 Task: Create a due date automation trigger when advanced on, on the monday after a card is due add dates due in more than 1 working days at 11:00 AM.
Action: Mouse moved to (1070, 90)
Screenshot: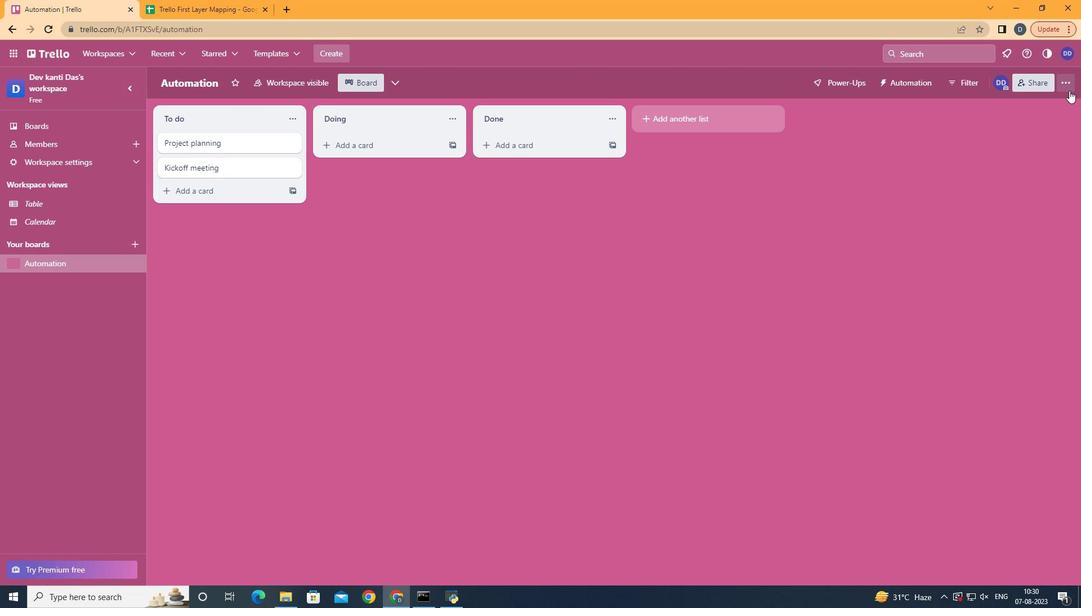 
Action: Mouse pressed left at (1070, 90)
Screenshot: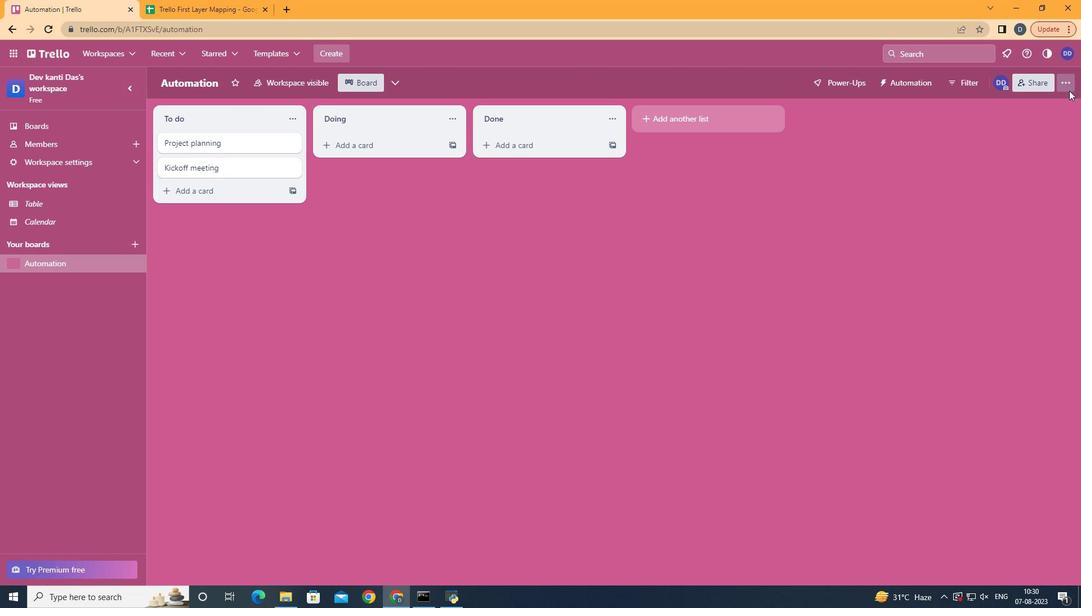 
Action: Mouse moved to (989, 233)
Screenshot: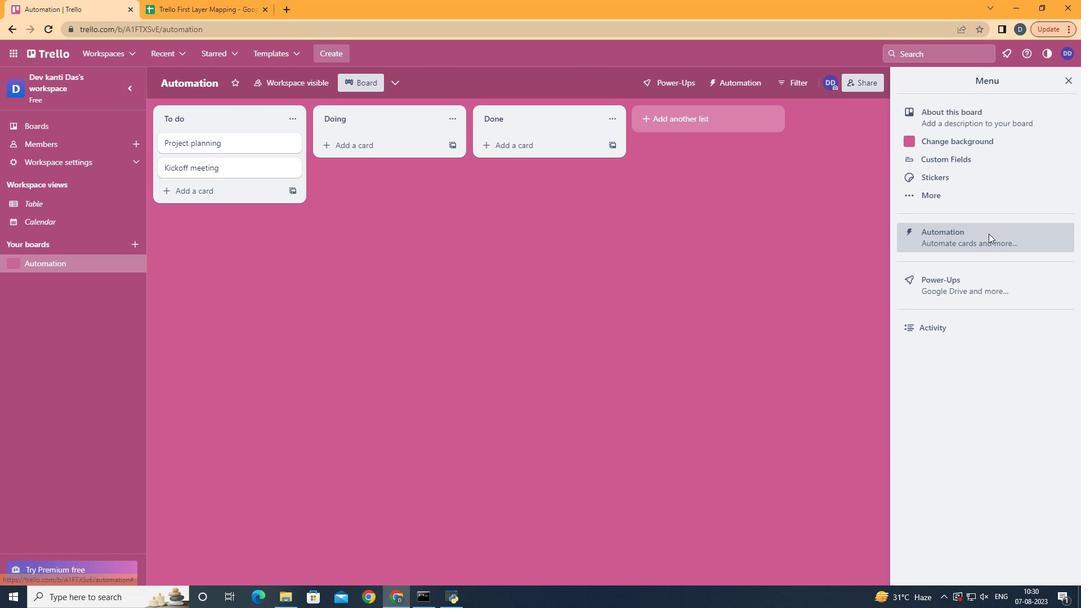 
Action: Mouse pressed left at (989, 233)
Screenshot: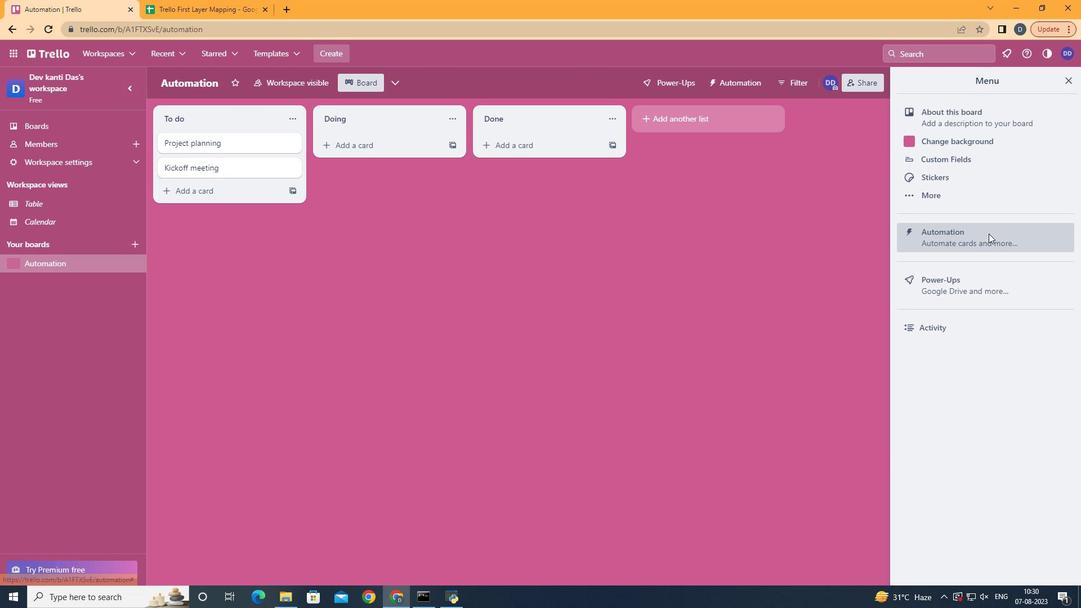 
Action: Mouse moved to (216, 226)
Screenshot: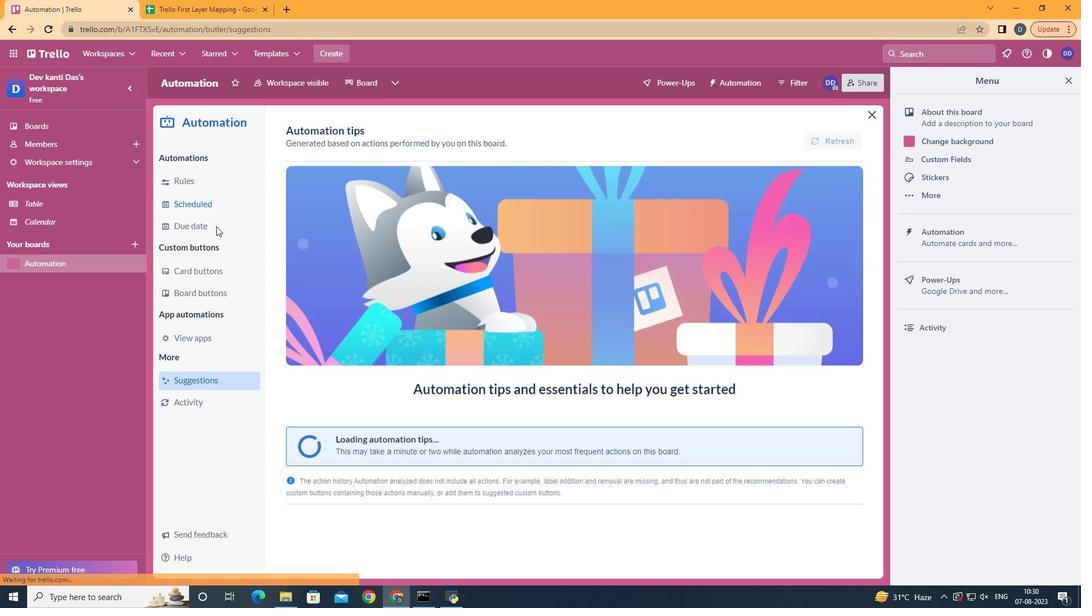 
Action: Mouse pressed left at (216, 226)
Screenshot: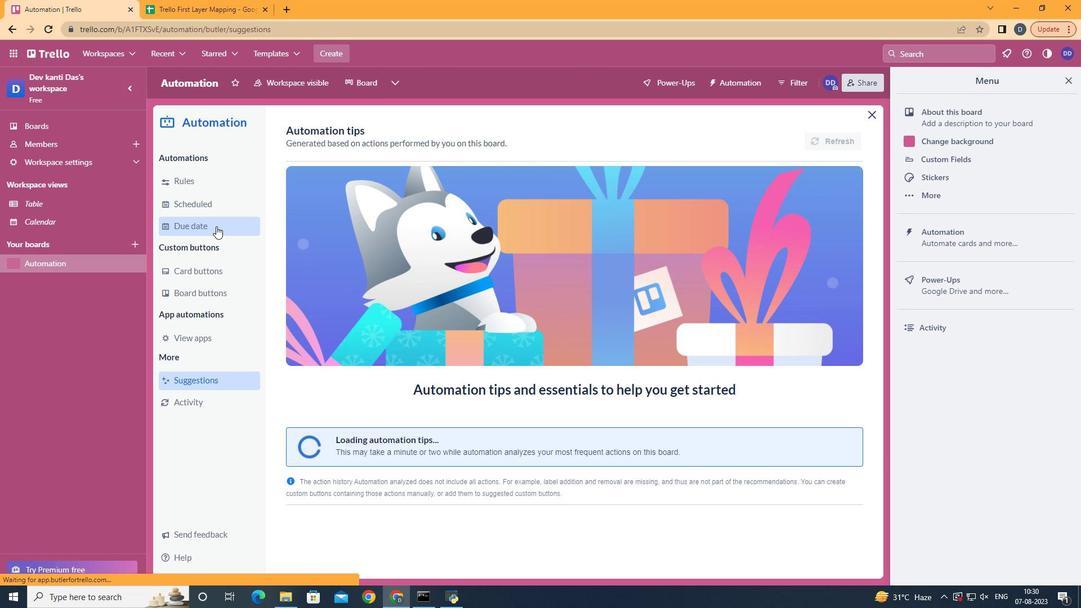 
Action: Mouse moved to (791, 130)
Screenshot: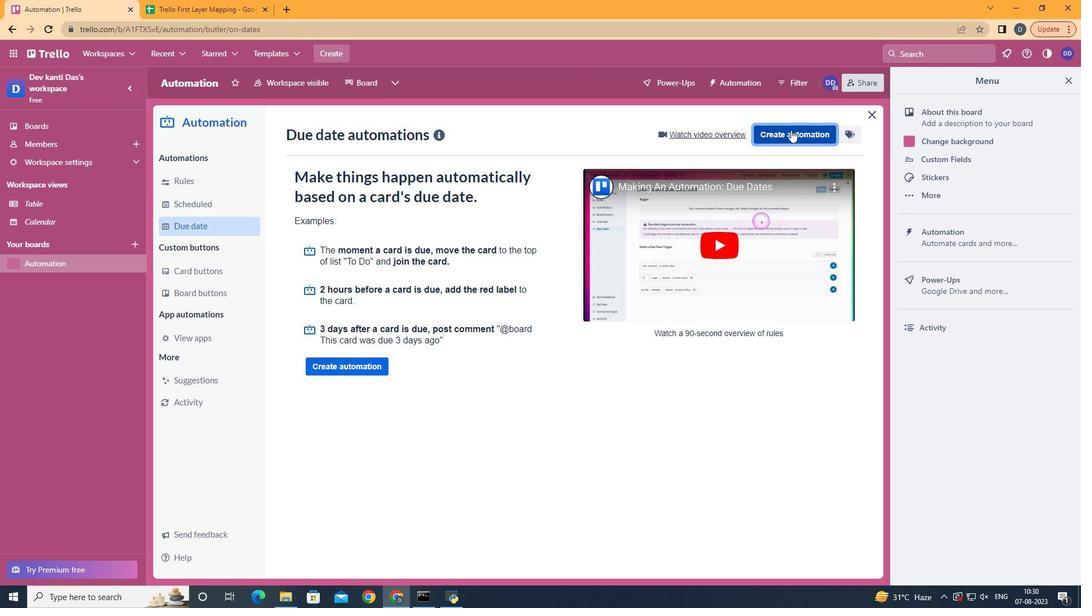 
Action: Mouse pressed left at (791, 130)
Screenshot: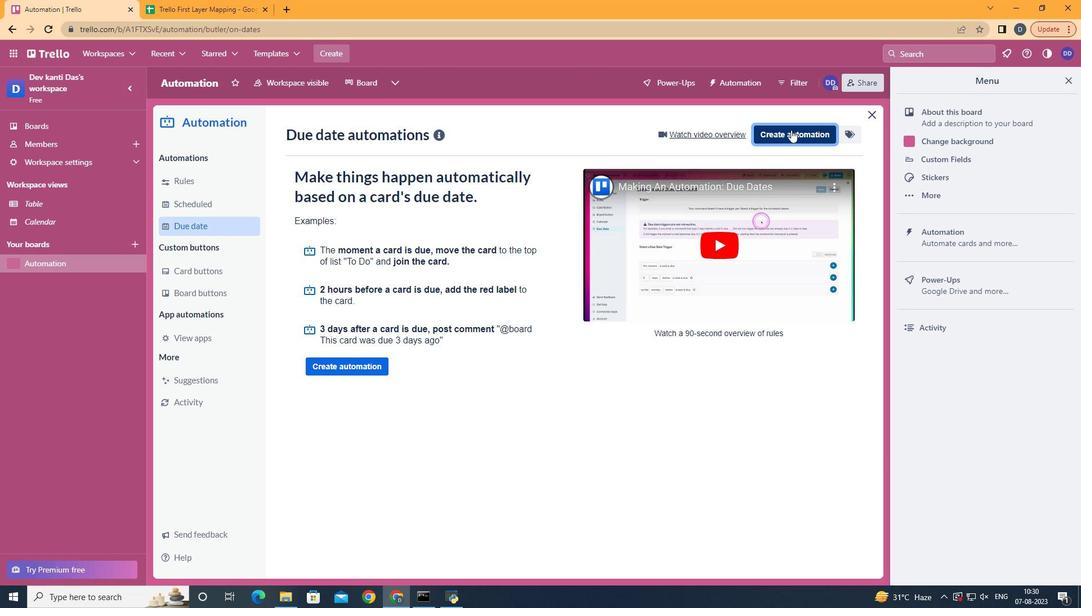 
Action: Mouse moved to (586, 245)
Screenshot: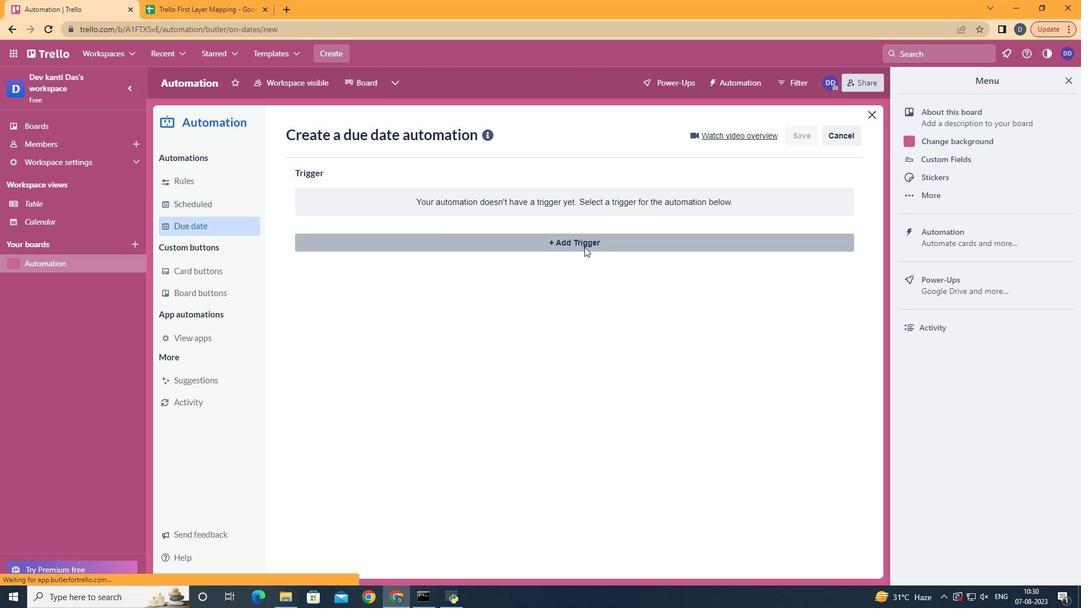 
Action: Mouse pressed left at (586, 245)
Screenshot: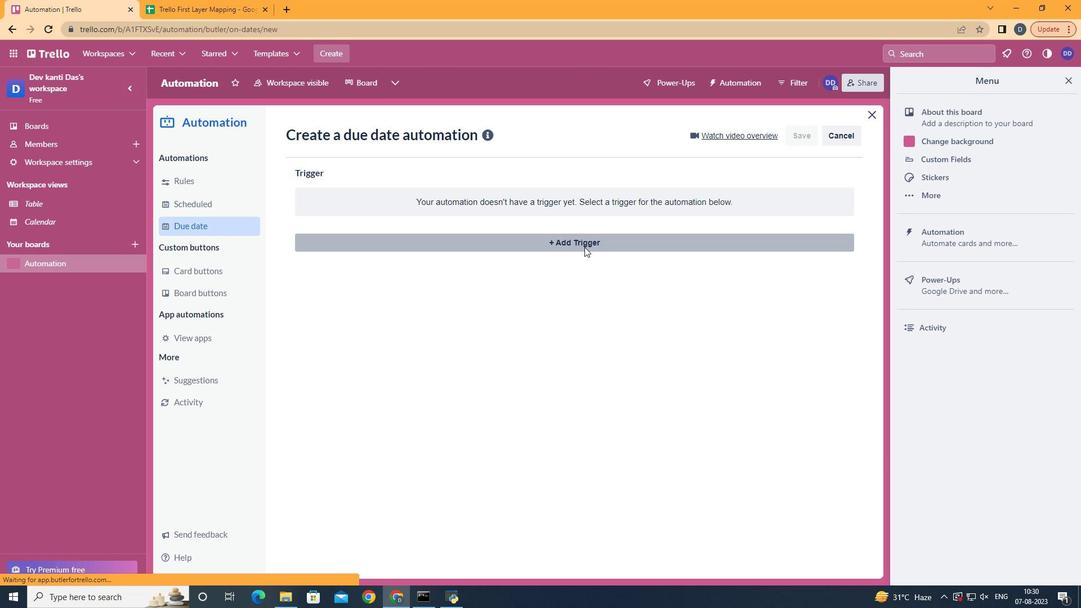 
Action: Mouse moved to (365, 294)
Screenshot: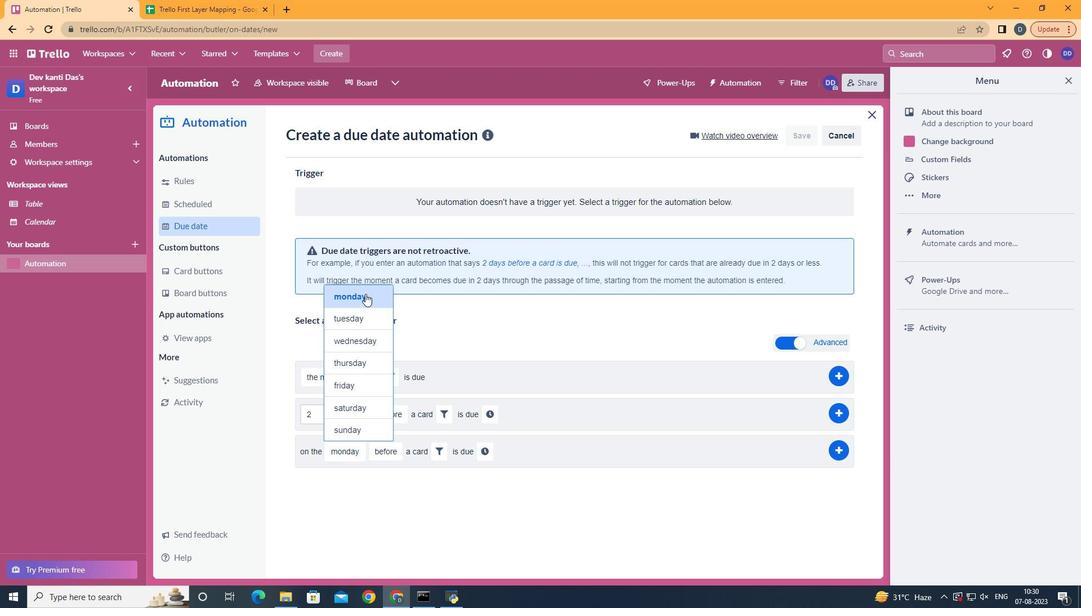 
Action: Mouse pressed left at (365, 294)
Screenshot: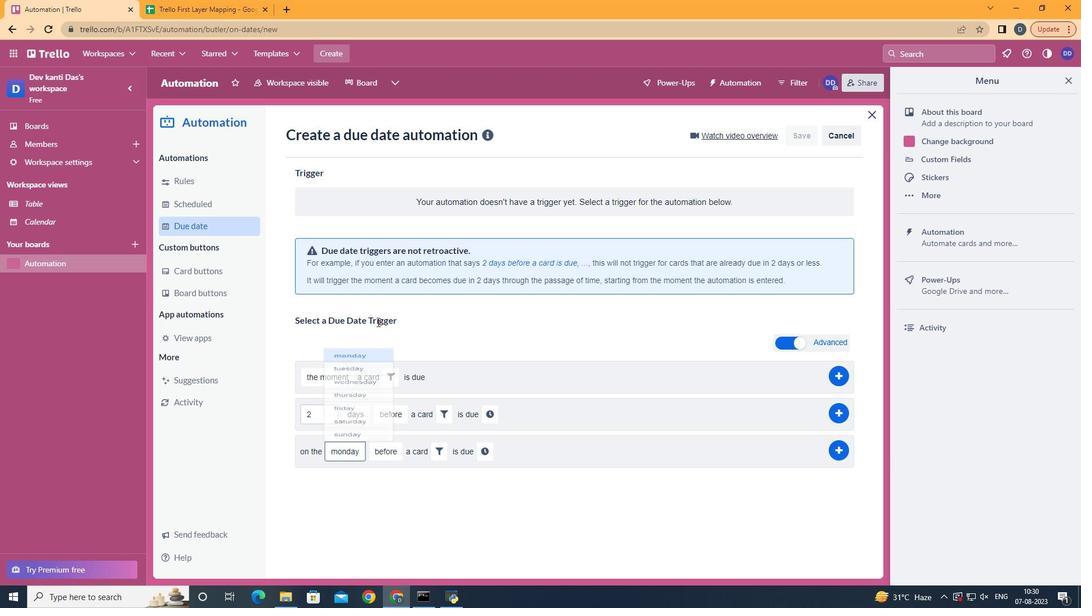 
Action: Mouse moved to (393, 491)
Screenshot: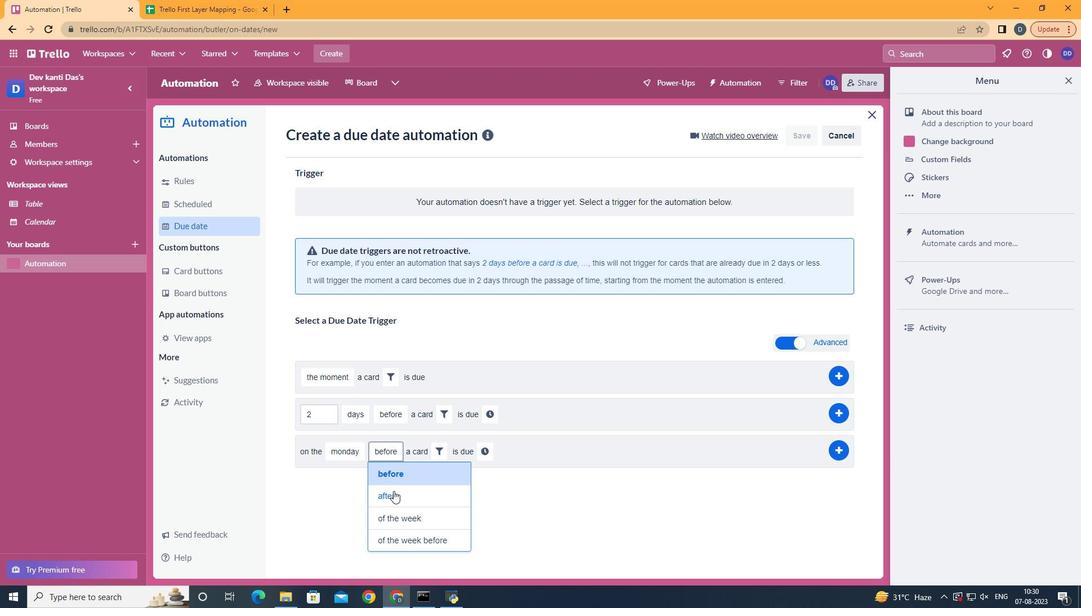 
Action: Mouse pressed left at (393, 491)
Screenshot: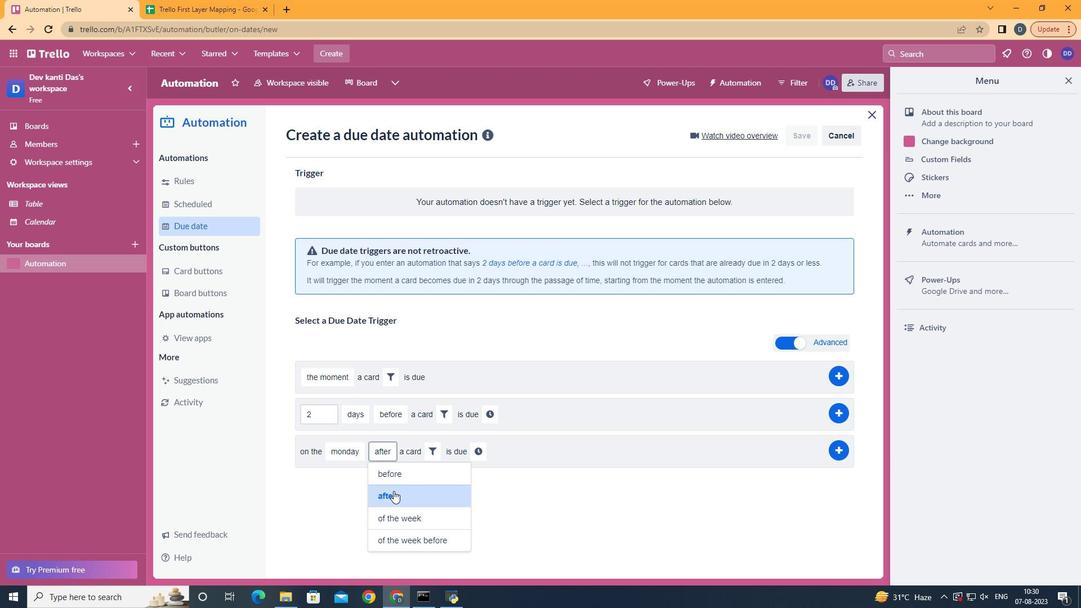 
Action: Mouse moved to (436, 456)
Screenshot: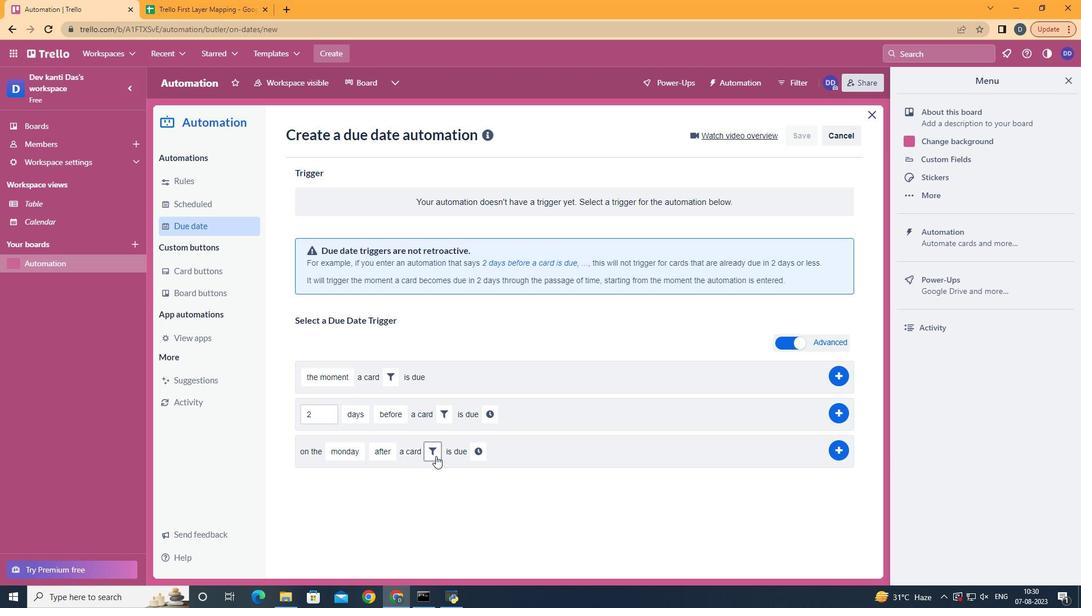 
Action: Mouse pressed left at (436, 456)
Screenshot: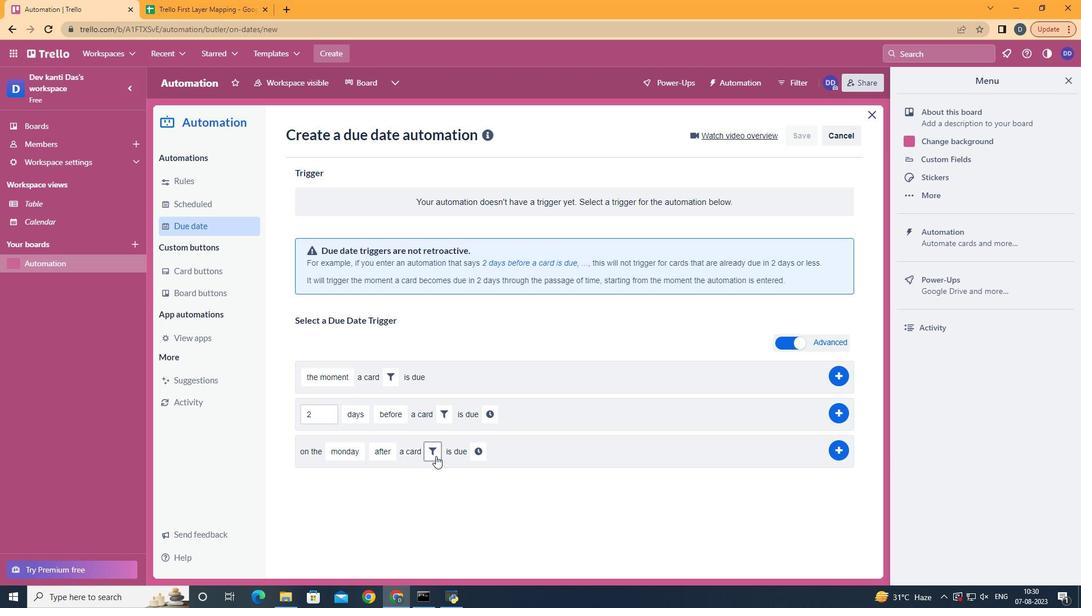 
Action: Mouse moved to (492, 490)
Screenshot: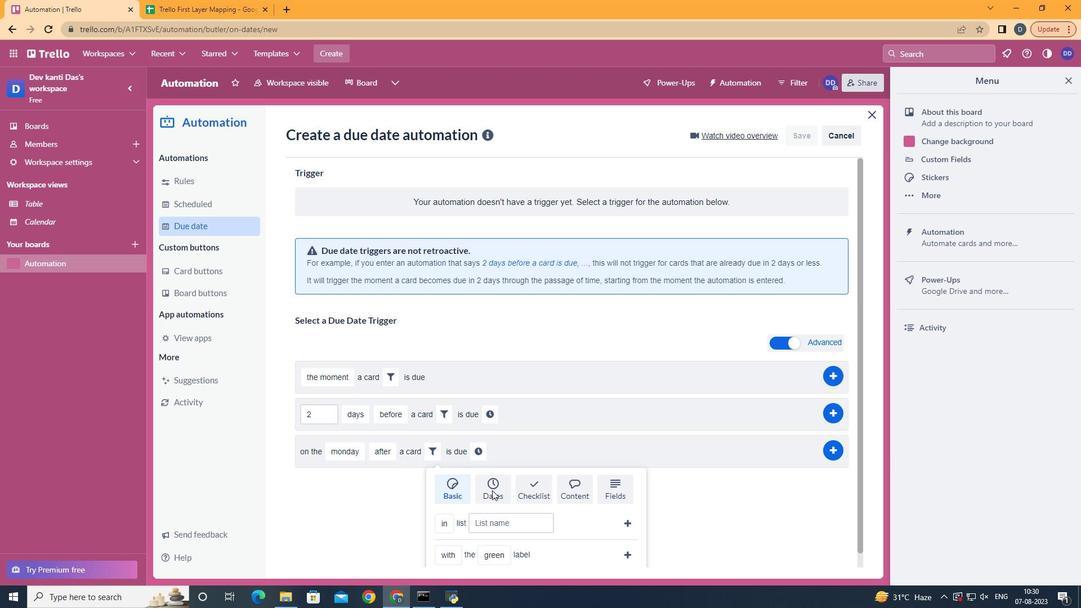 
Action: Mouse pressed left at (492, 490)
Screenshot: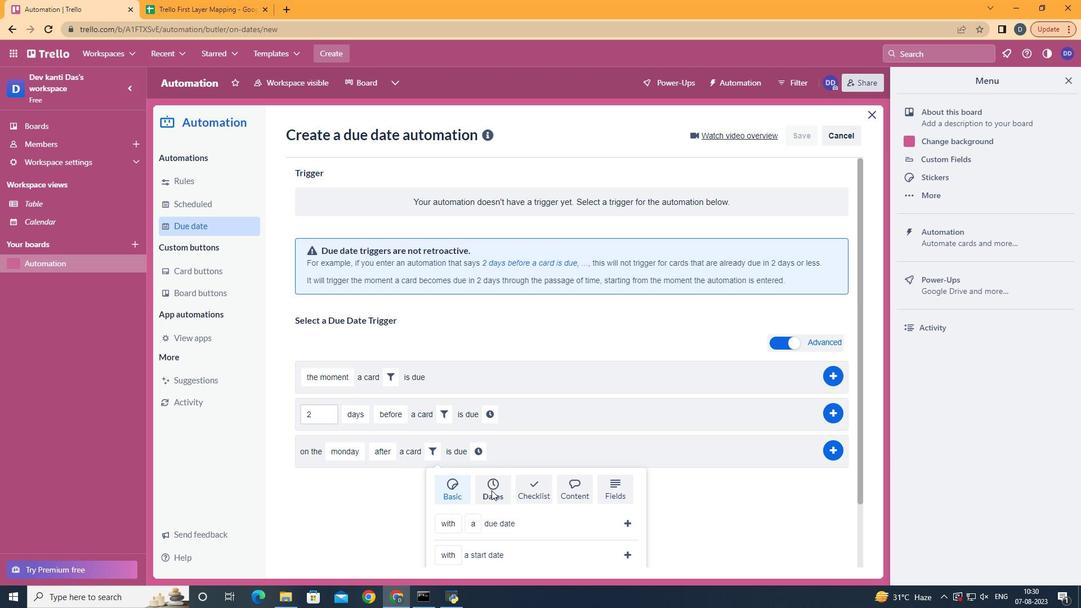 
Action: Mouse moved to (491, 490)
Screenshot: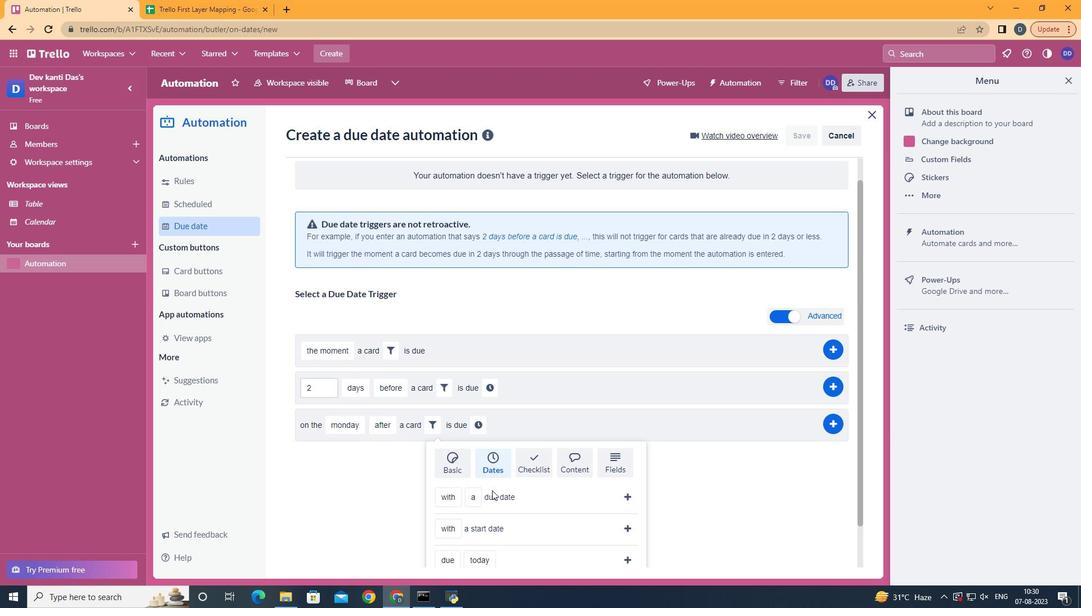 
Action: Mouse scrolled (491, 490) with delta (0, 0)
Screenshot: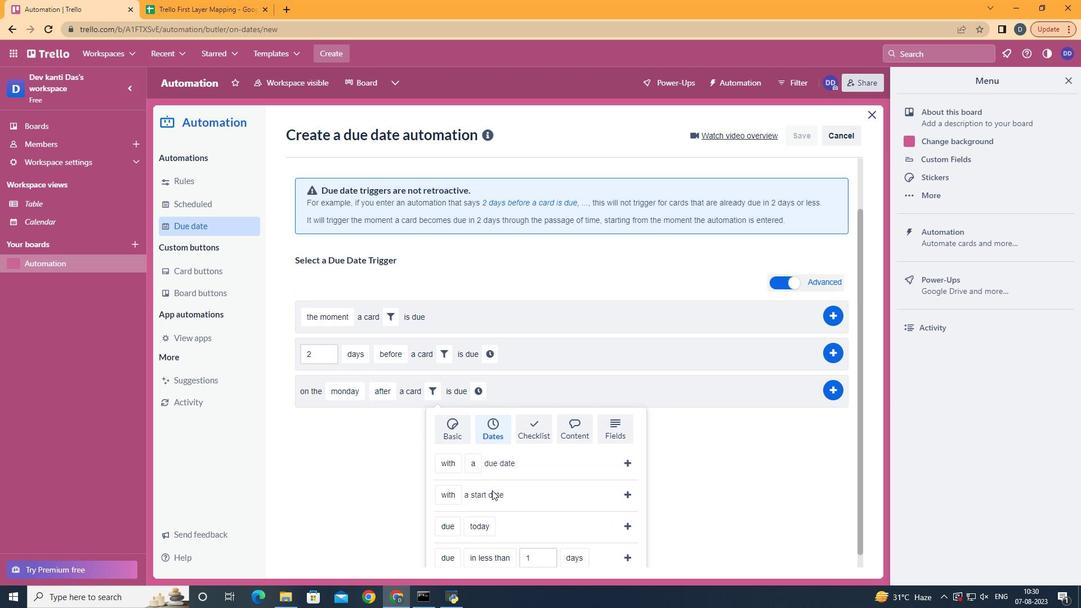 
Action: Mouse scrolled (491, 490) with delta (0, 0)
Screenshot: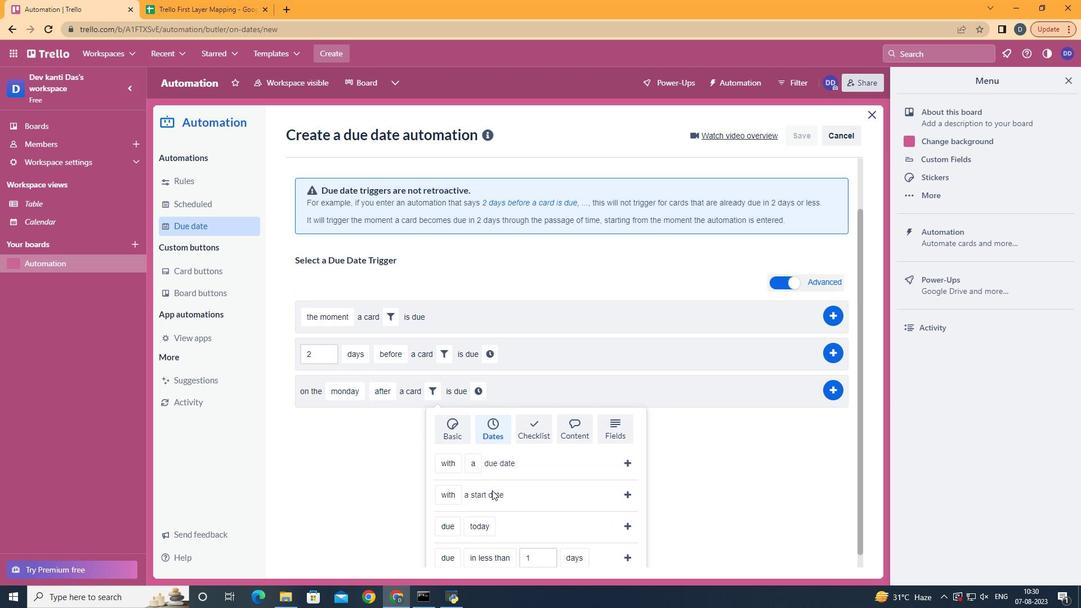
Action: Mouse scrolled (491, 490) with delta (0, 0)
Screenshot: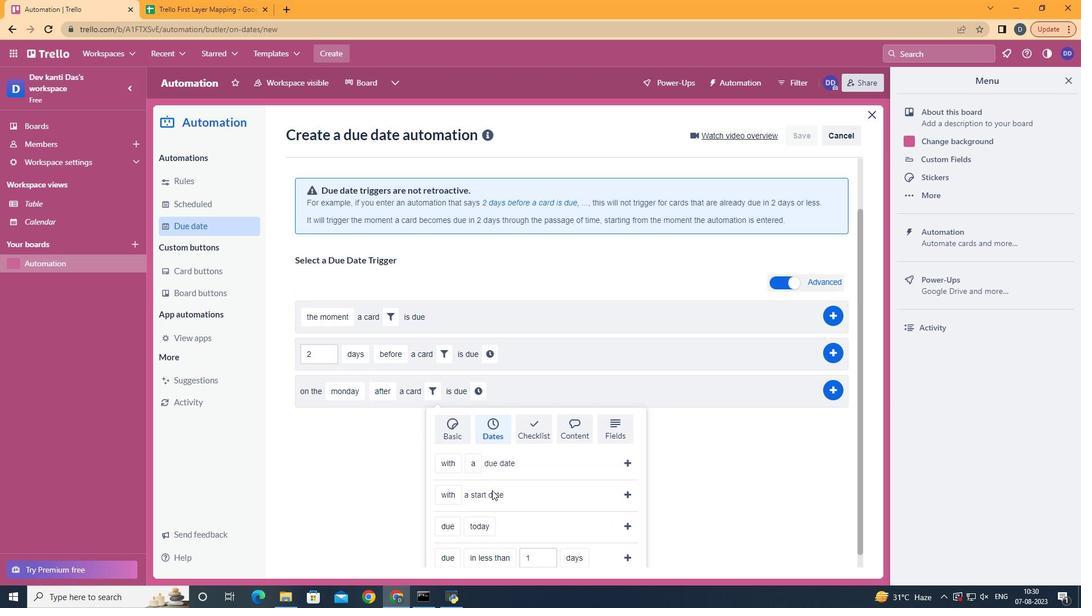 
Action: Mouse scrolled (491, 490) with delta (0, 0)
Screenshot: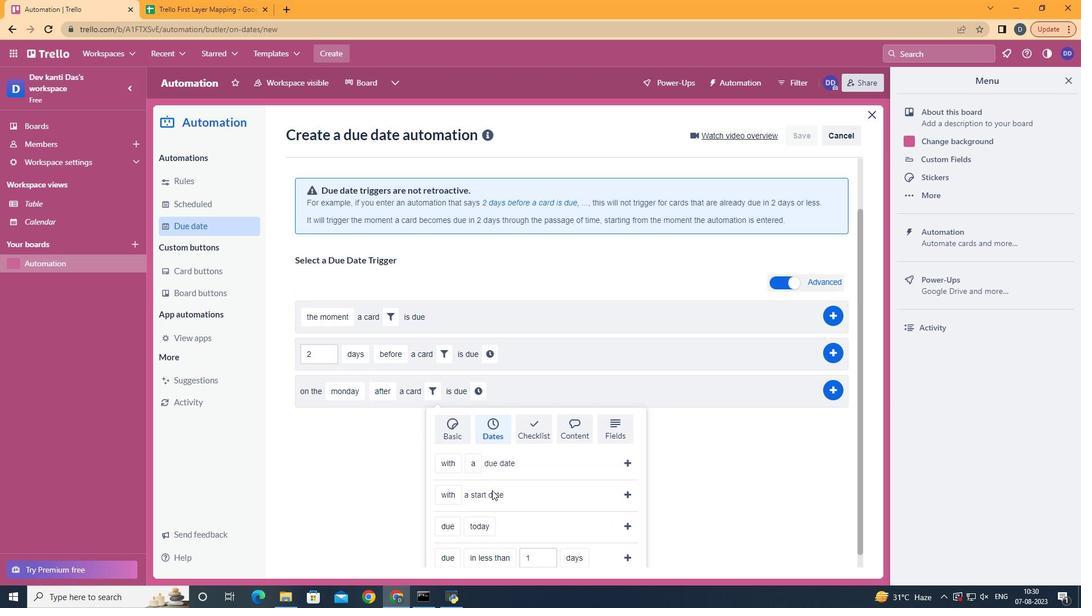 
Action: Mouse scrolled (491, 490) with delta (0, 0)
Screenshot: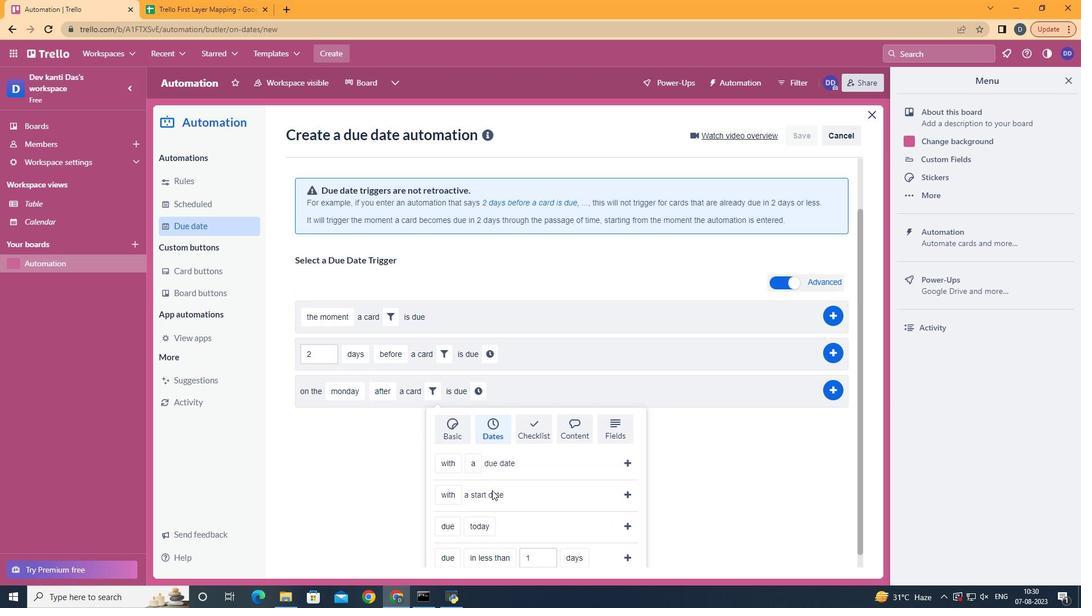 
Action: Mouse moved to (457, 495)
Screenshot: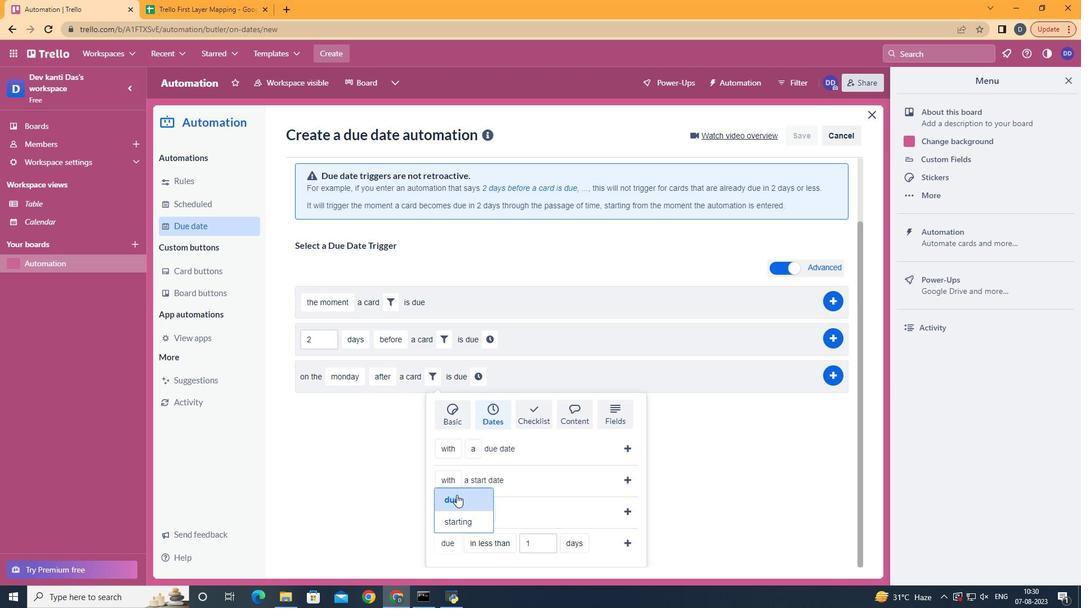 
Action: Mouse pressed left at (457, 495)
Screenshot: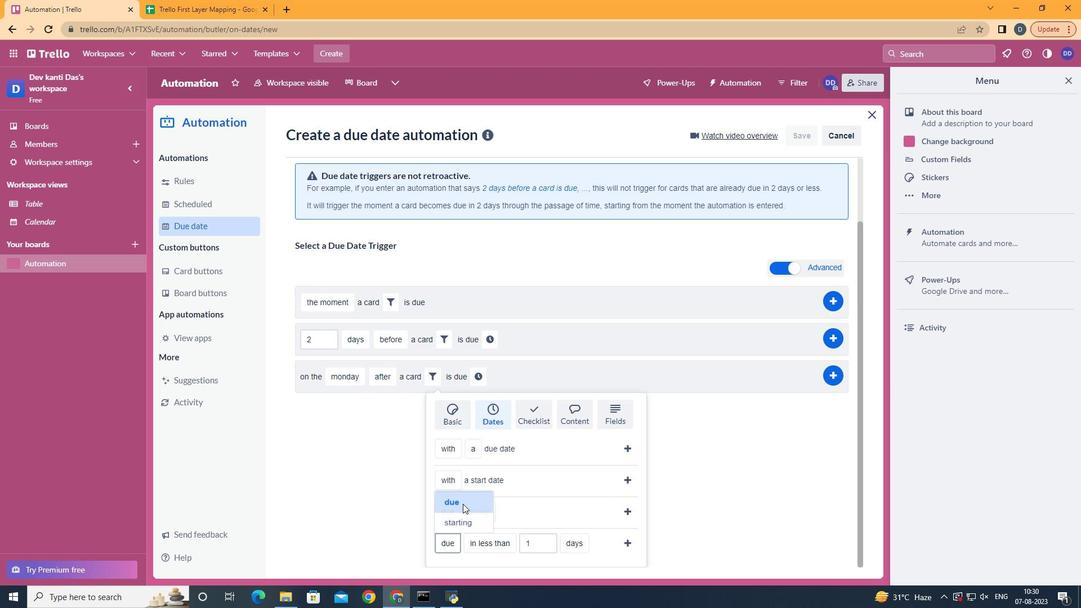 
Action: Mouse moved to (503, 481)
Screenshot: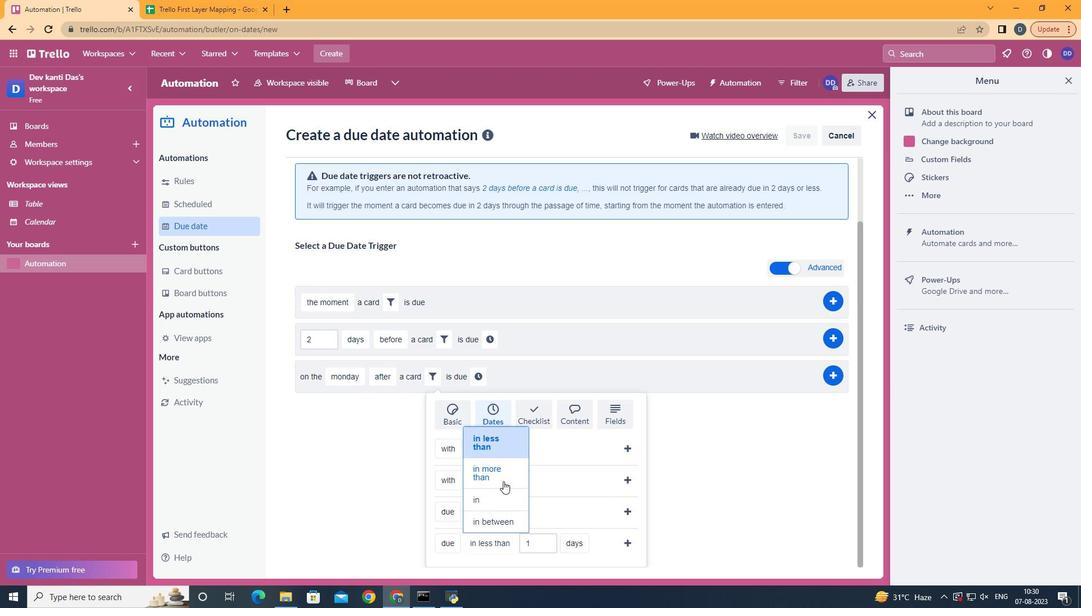 
Action: Mouse pressed left at (503, 481)
Screenshot: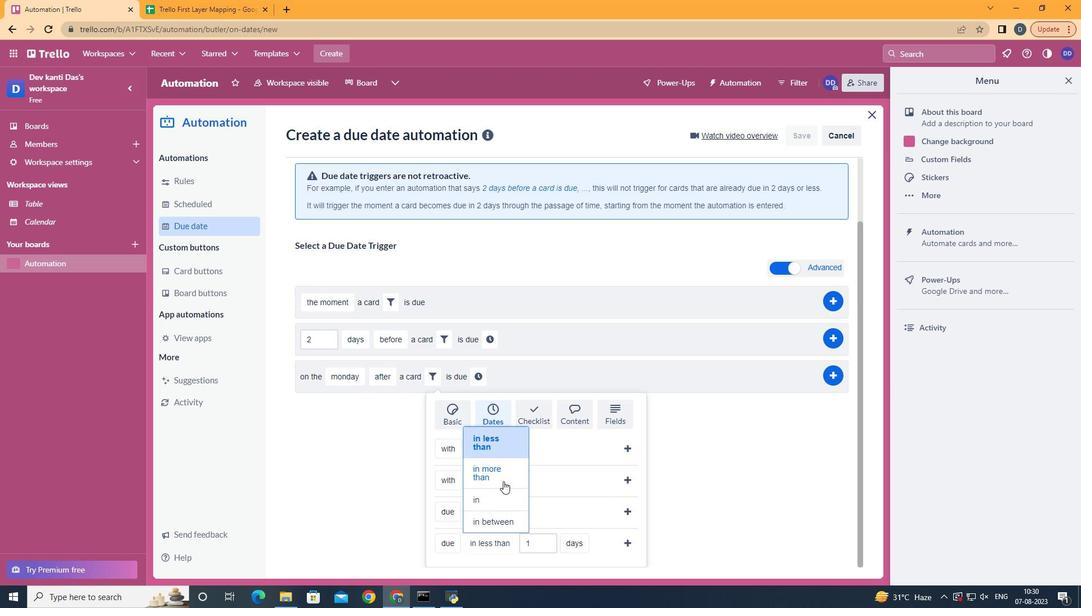 
Action: Mouse moved to (593, 522)
Screenshot: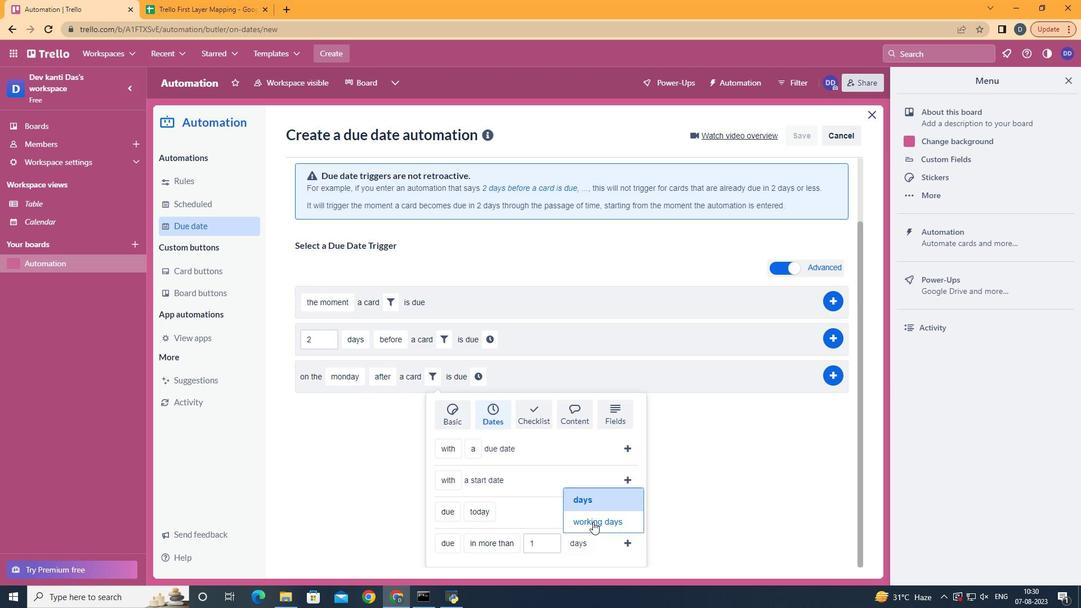
Action: Mouse pressed left at (593, 522)
Screenshot: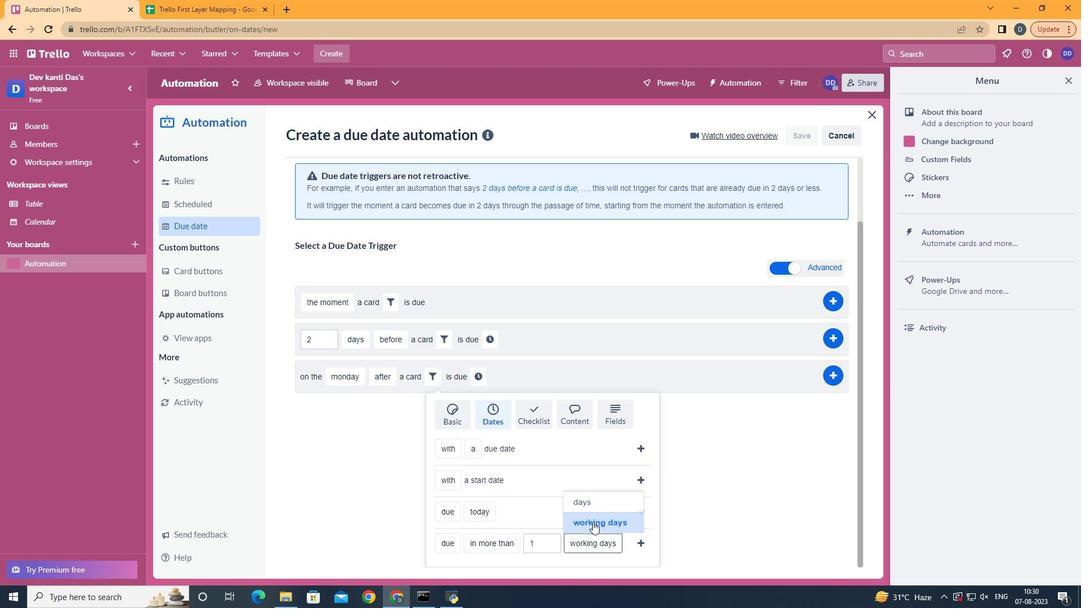 
Action: Mouse moved to (635, 547)
Screenshot: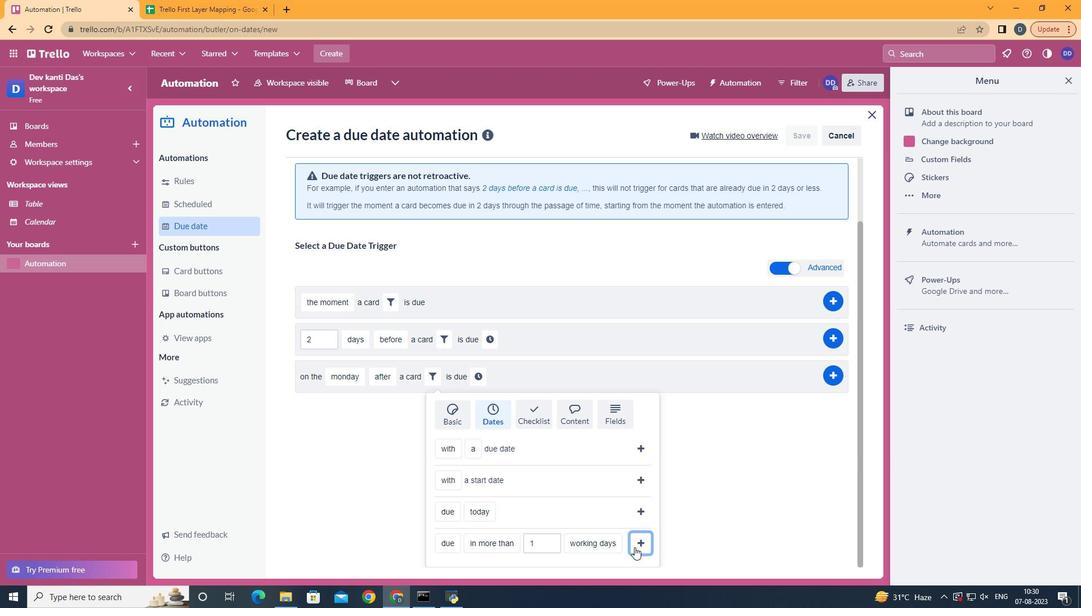 
Action: Mouse pressed left at (635, 547)
Screenshot: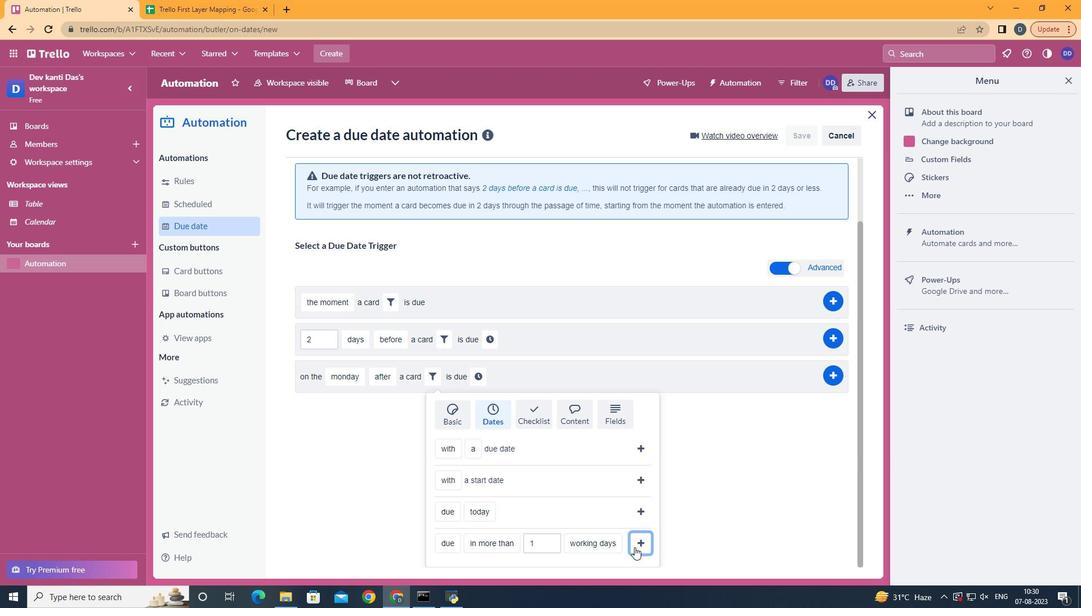 
Action: Mouse moved to (614, 451)
Screenshot: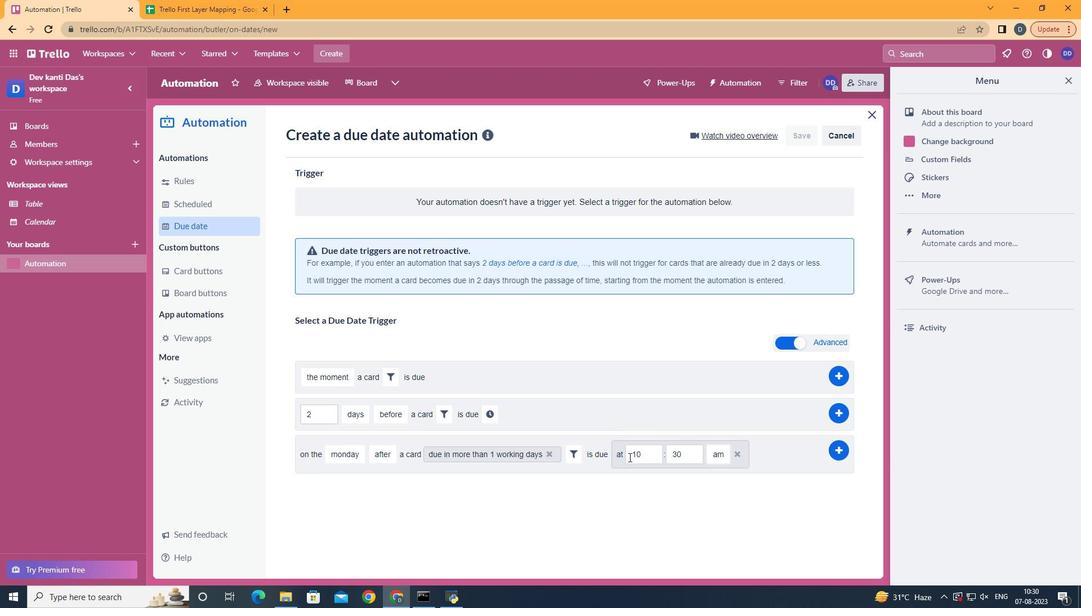
Action: Mouse pressed left at (614, 451)
Screenshot: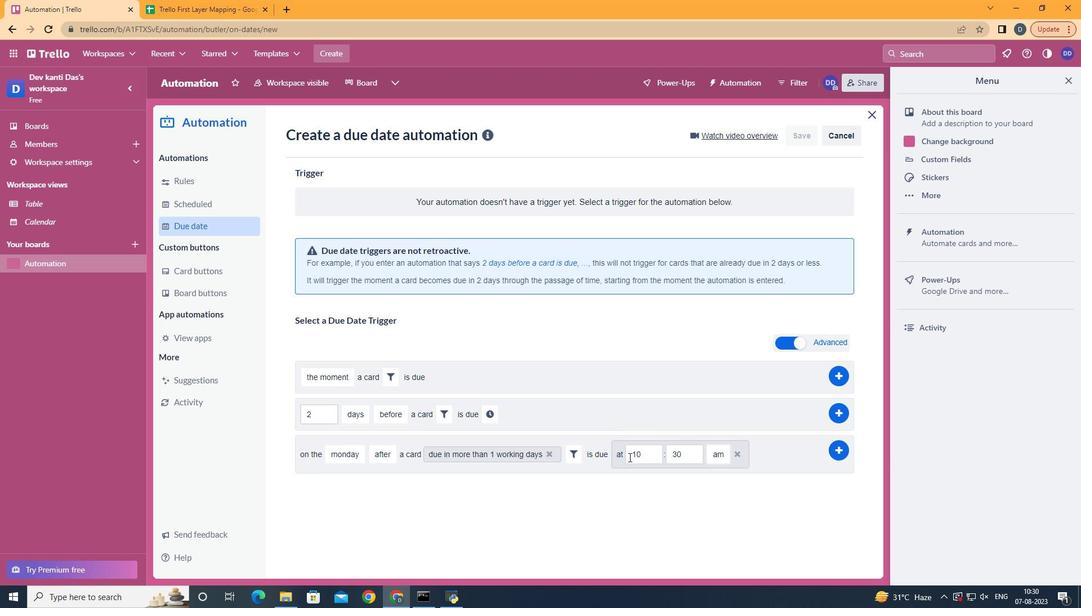 
Action: Mouse moved to (649, 457)
Screenshot: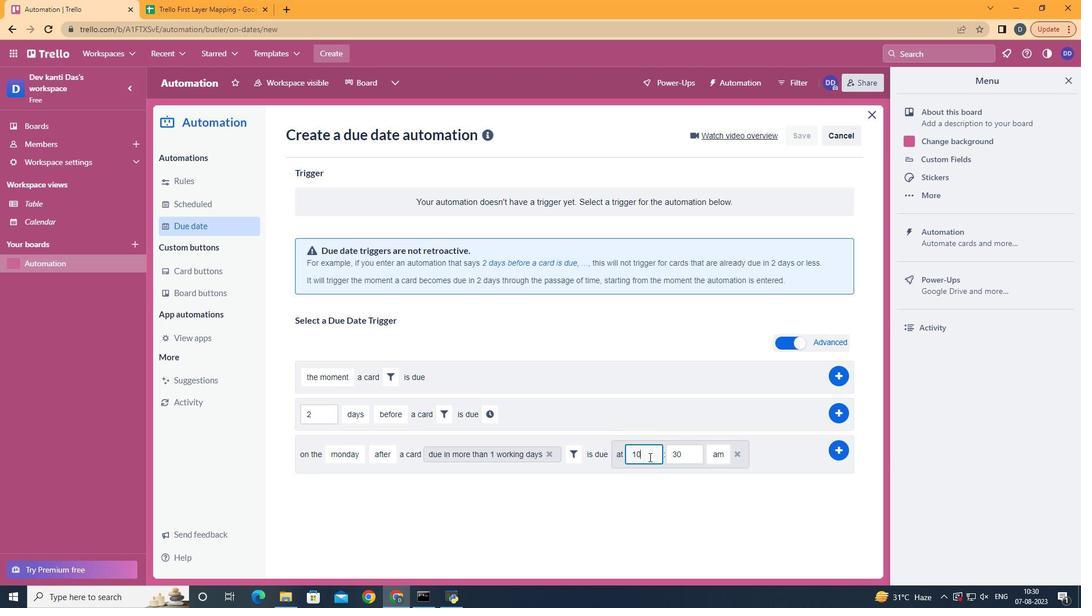 
Action: Mouse pressed left at (649, 457)
Screenshot: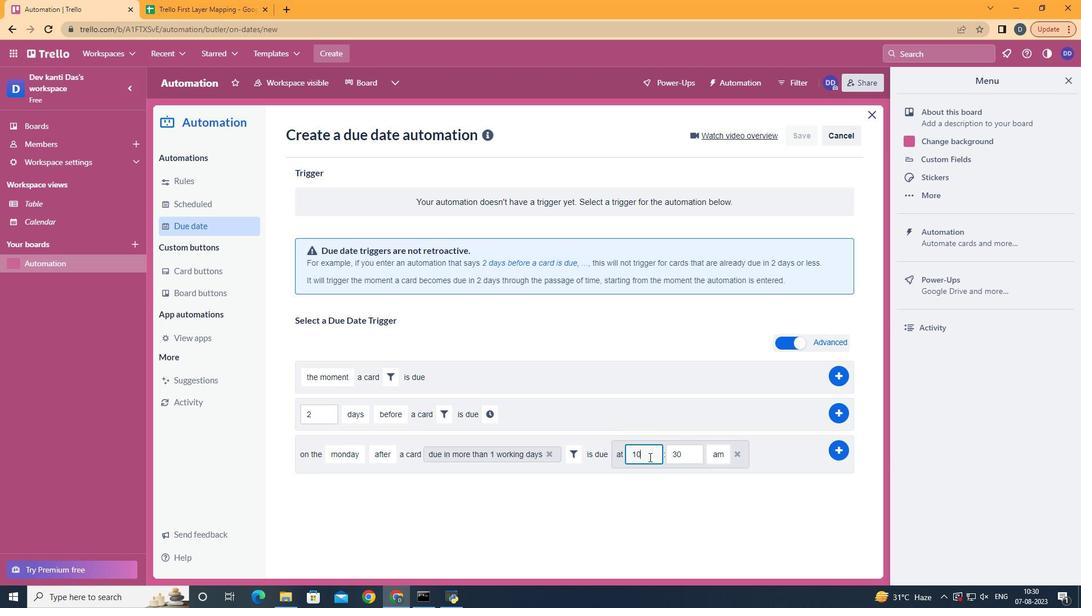 
Action: Mouse moved to (648, 458)
Screenshot: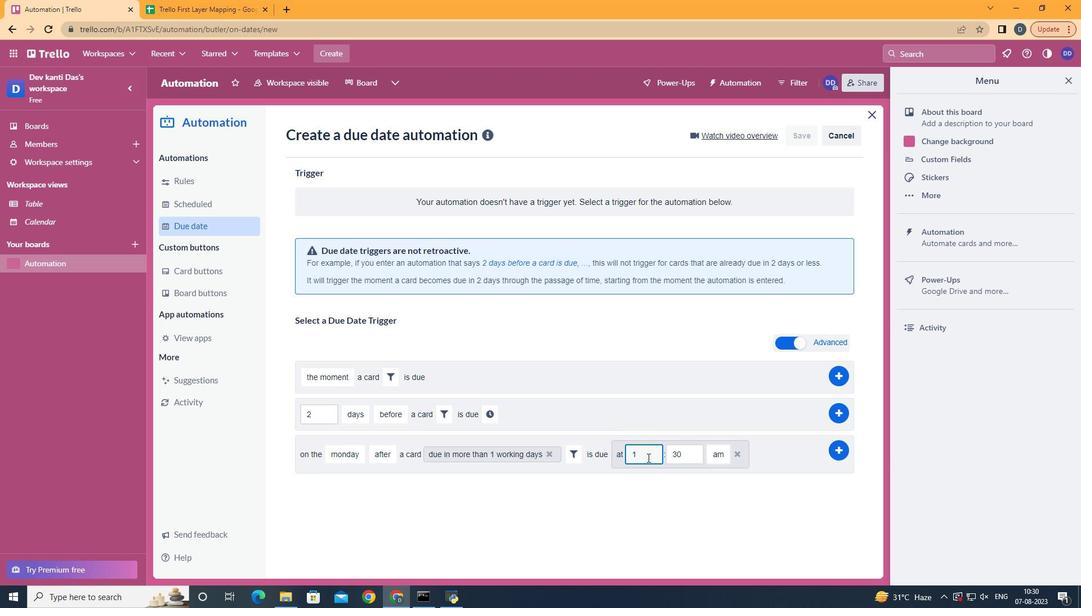 
Action: Key pressed <Key.backspace>1
Screenshot: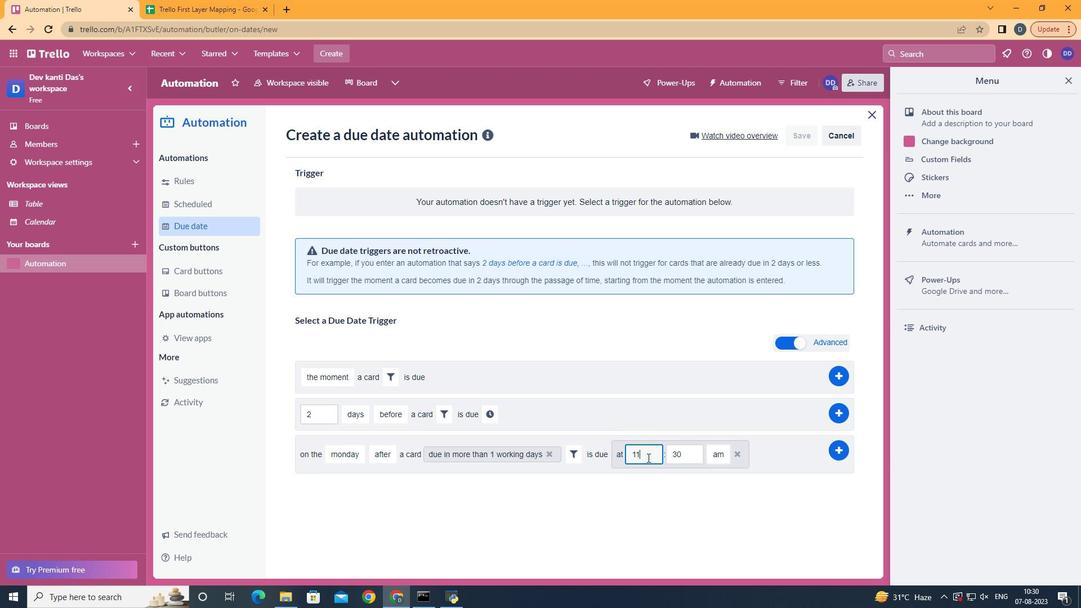
Action: Mouse moved to (690, 449)
Screenshot: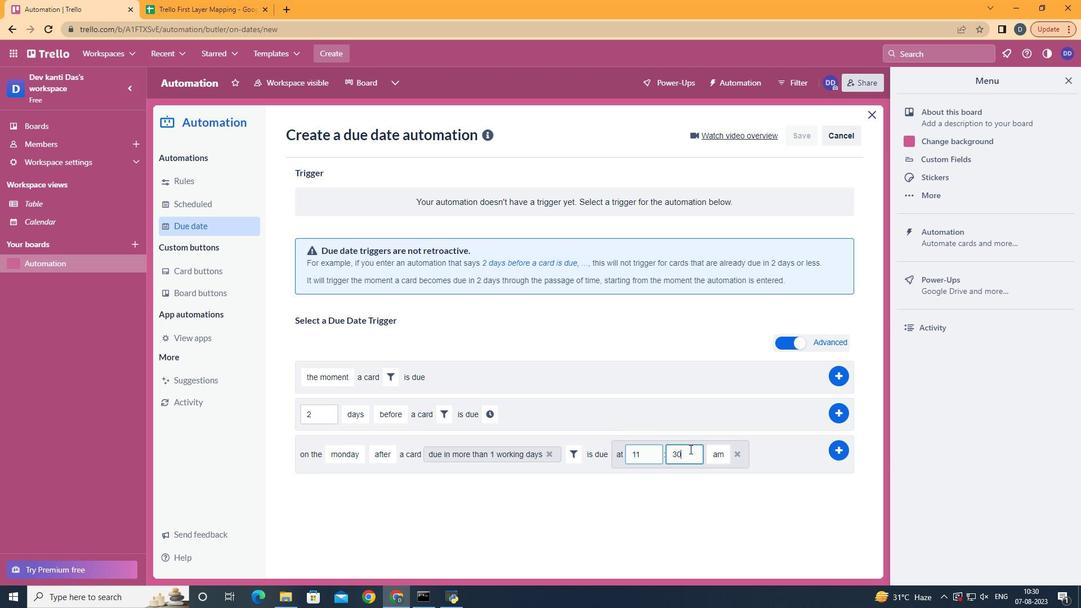 
Action: Mouse pressed left at (690, 449)
Screenshot: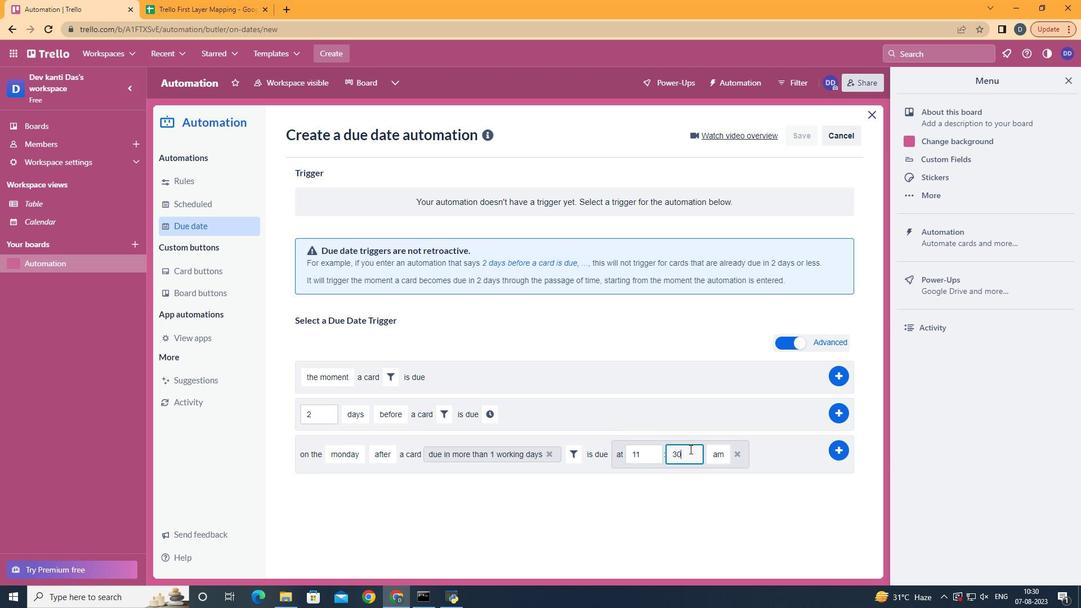
Action: Mouse moved to (663, 458)
Screenshot: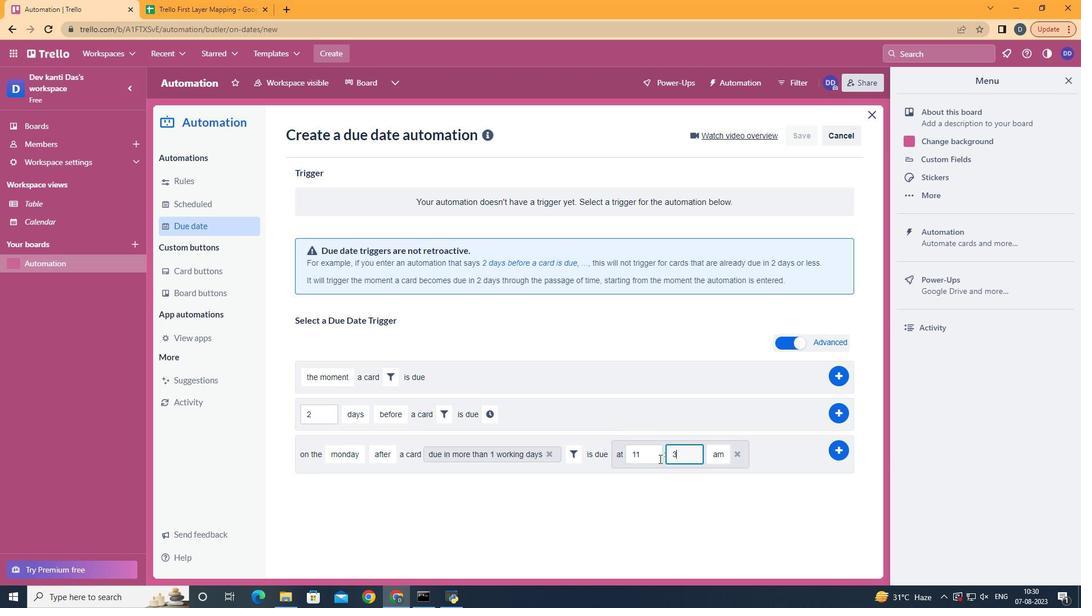 
Action: Key pressed <Key.backspace>
Screenshot: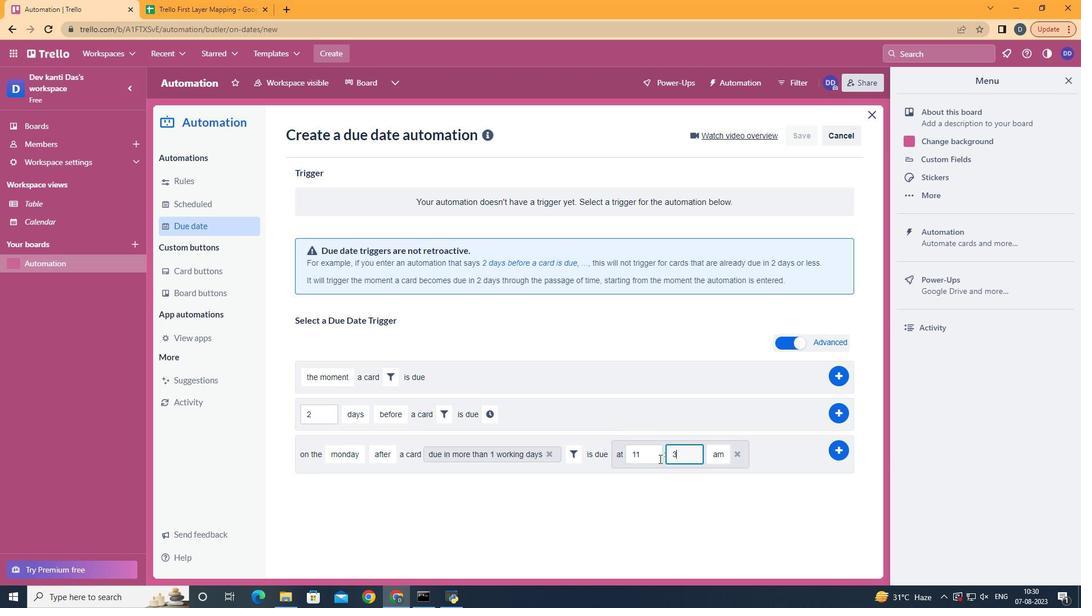 
Action: Mouse moved to (659, 459)
Screenshot: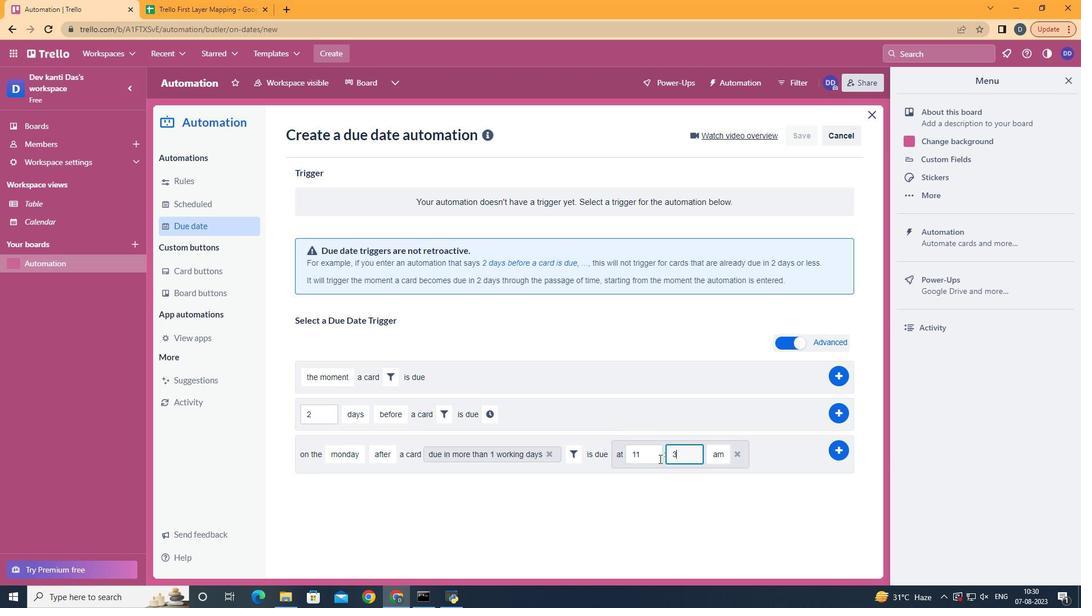 
Action: Key pressed <Key.backspace>00
Screenshot: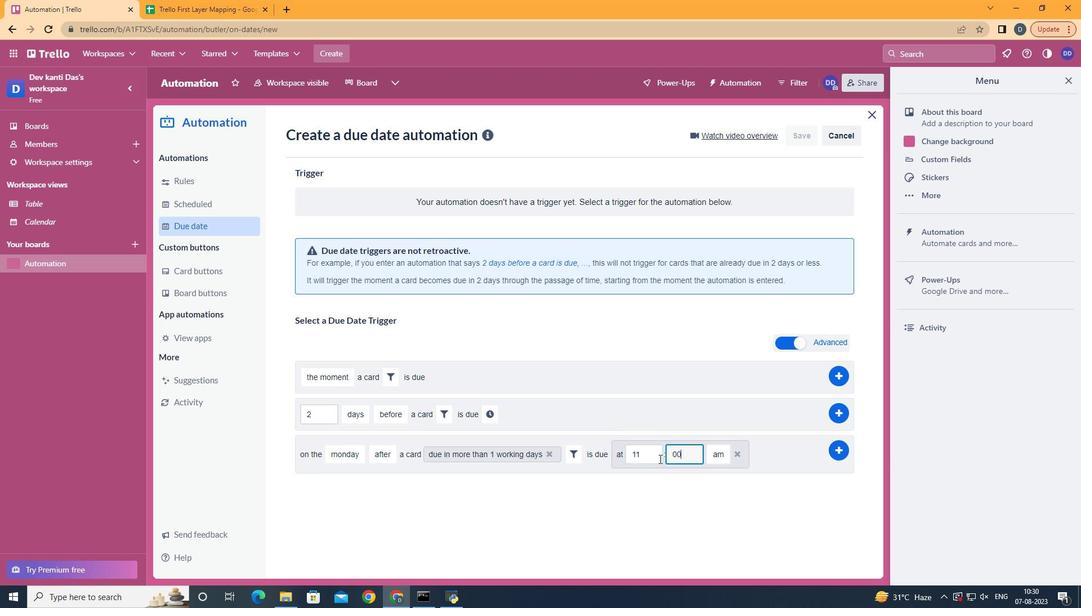 
Action: Mouse moved to (843, 449)
Screenshot: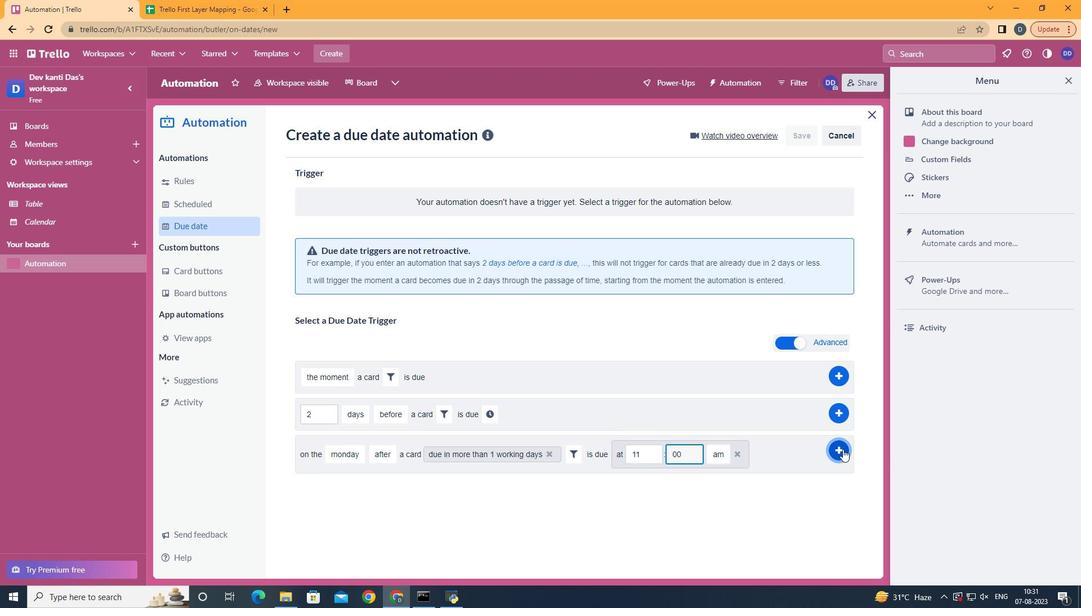 
Action: Mouse pressed left at (843, 449)
Screenshot: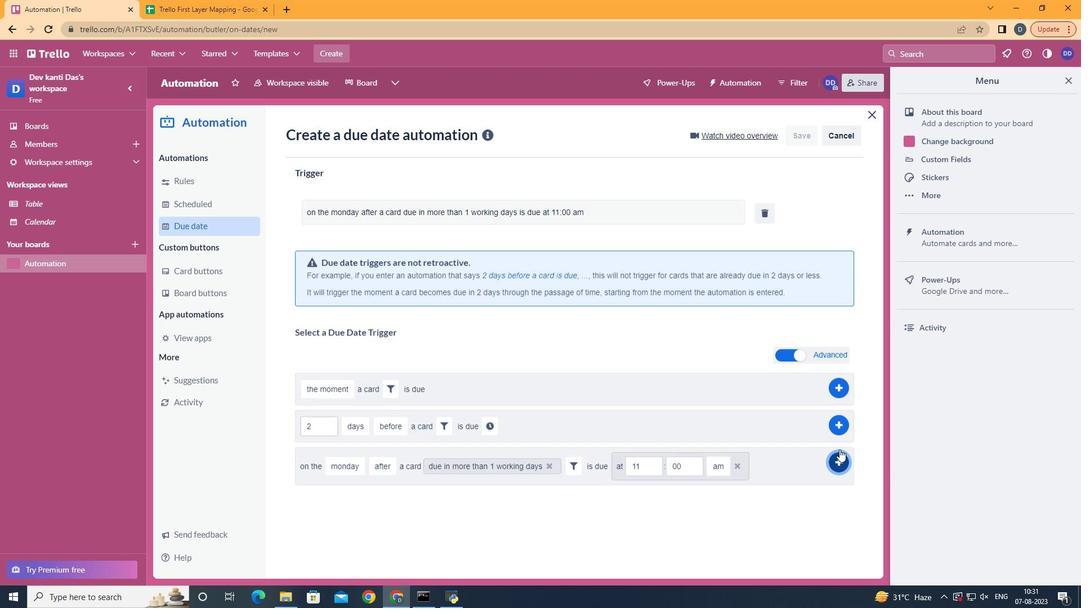 
Action: Mouse moved to (546, 152)
Screenshot: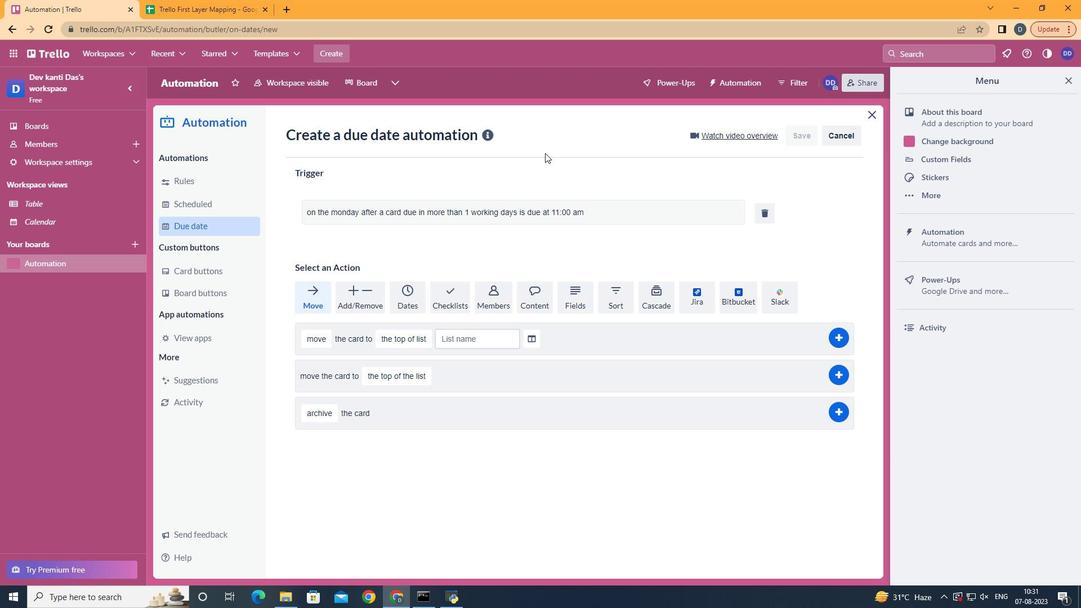 
